 Task: Create Card Blog Post Writing in Board Ad Campaigns to Workspace Information Technology. Create Card Task Management Review in Board Agile Project Management to Workspace Information Technology. Create Card Whitepaper Writing in Board Diversity and Inclusion Policy Development and Implementation to Workspace Information Technology
Action: Mouse moved to (66, 242)
Screenshot: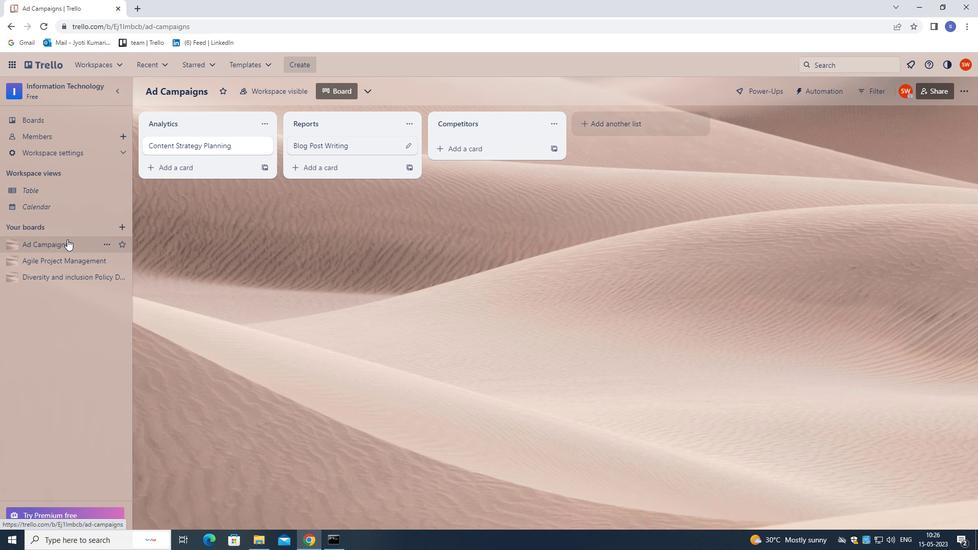 
Action: Mouse pressed left at (66, 242)
Screenshot: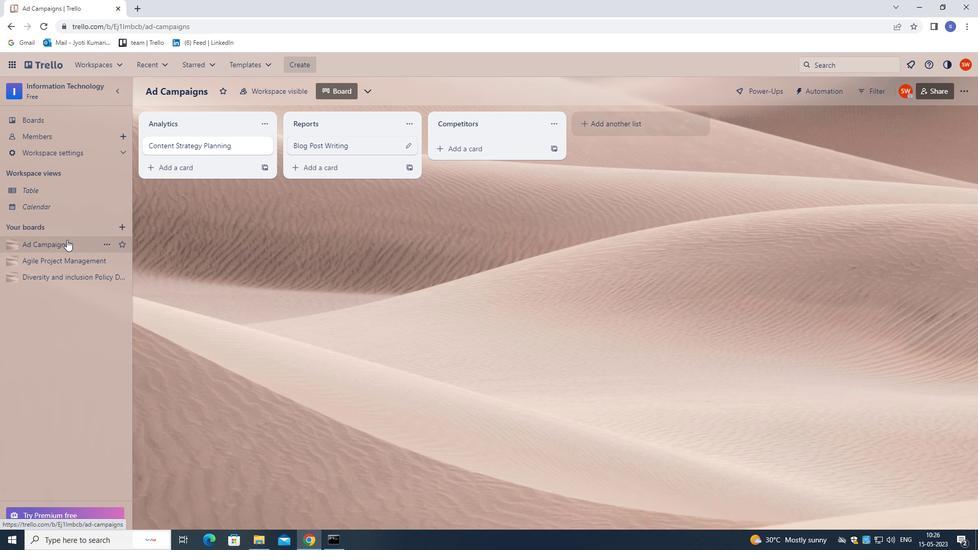 
Action: Mouse moved to (495, 146)
Screenshot: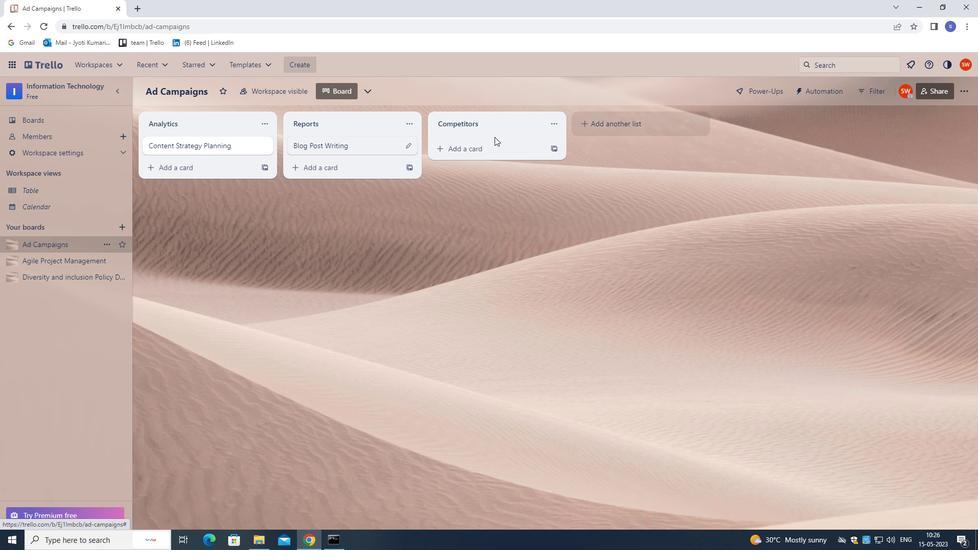 
Action: Mouse pressed left at (495, 146)
Screenshot: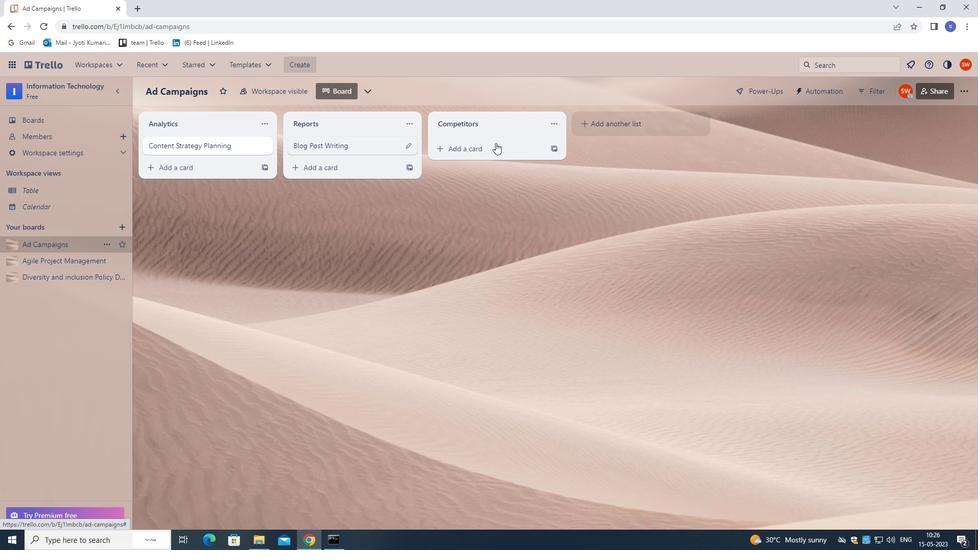 
Action: Mouse moved to (489, 310)
Screenshot: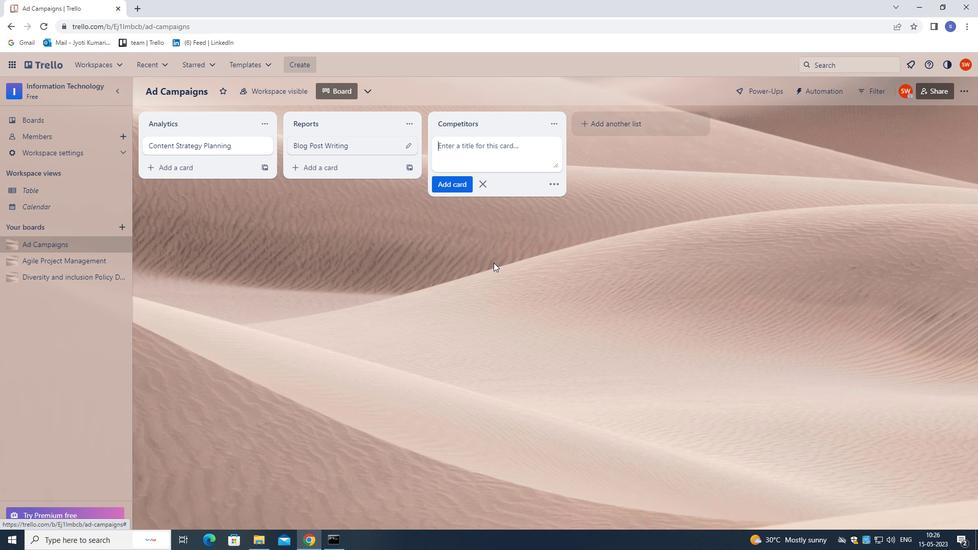 
Action: Key pressed <Key.shift>BLOG<Key.space><Key.shift>POSTING<Key.space><Key.shift>WRITING<Key.enter>
Screenshot: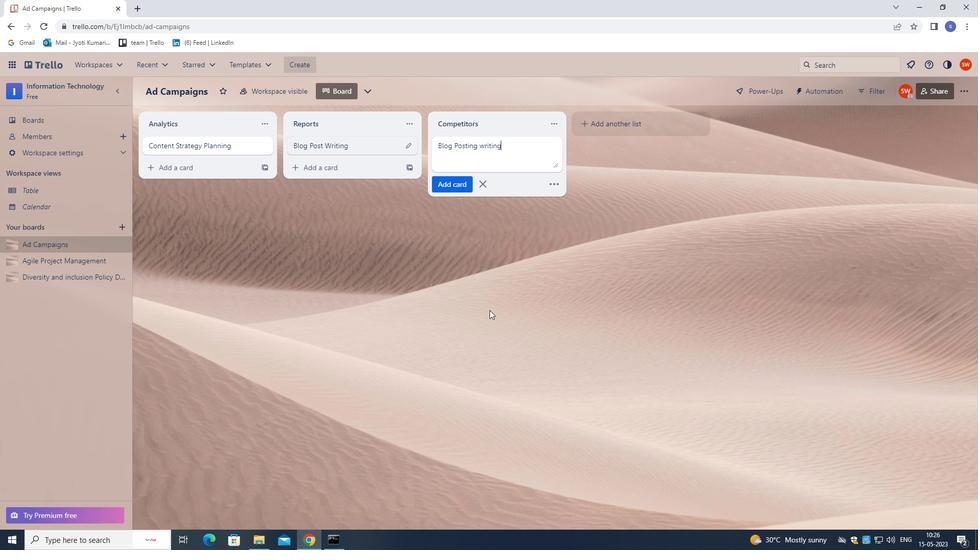 
Action: Mouse moved to (71, 264)
Screenshot: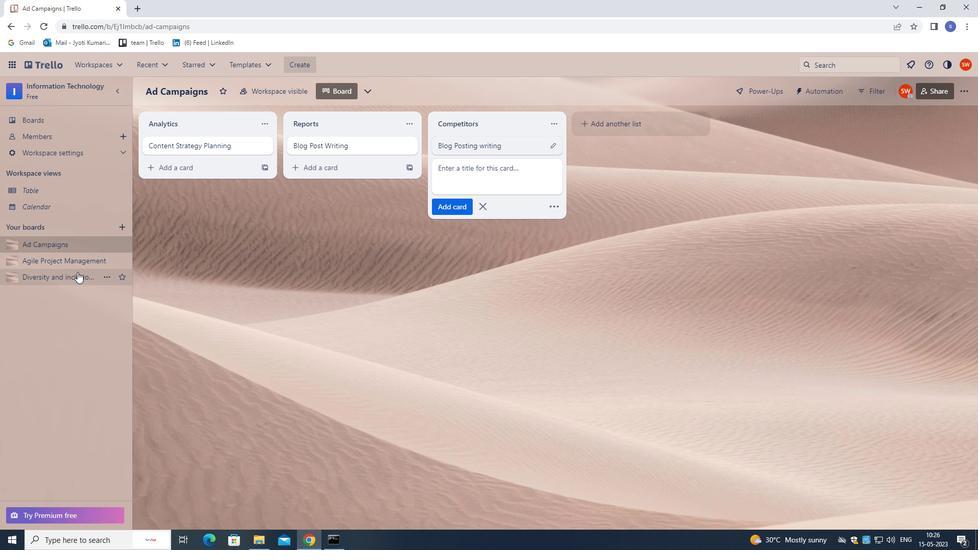 
Action: Mouse pressed left at (71, 264)
Screenshot: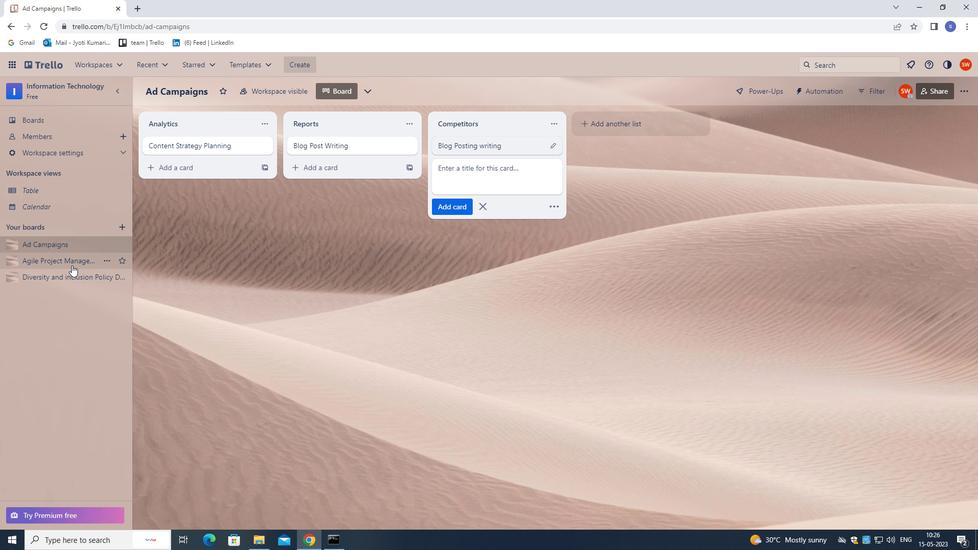 
Action: Mouse moved to (470, 152)
Screenshot: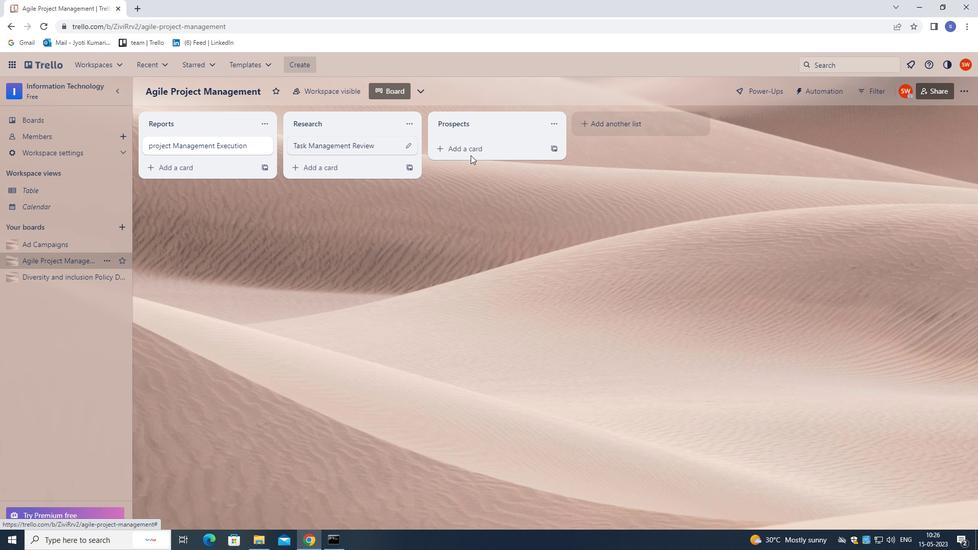 
Action: Mouse pressed left at (470, 152)
Screenshot: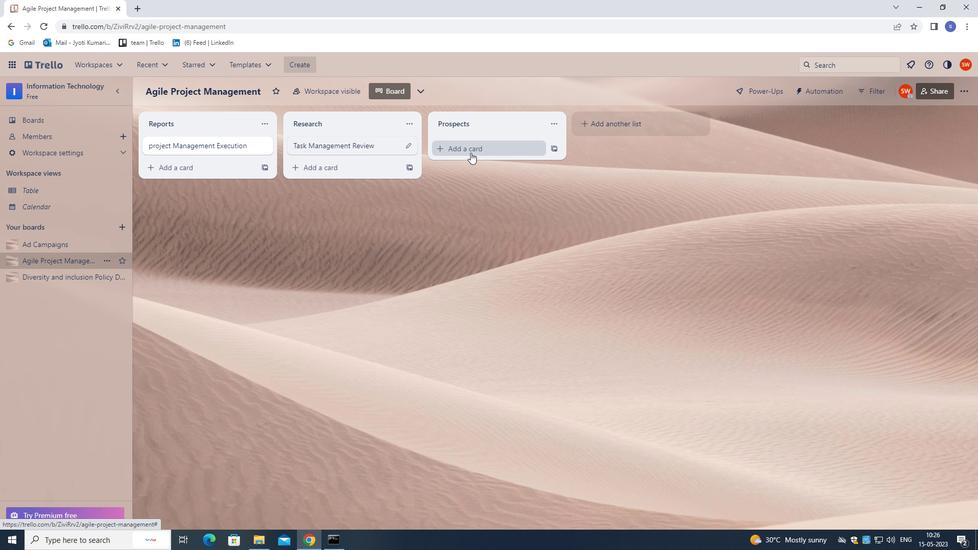 
Action: Mouse moved to (461, 376)
Screenshot: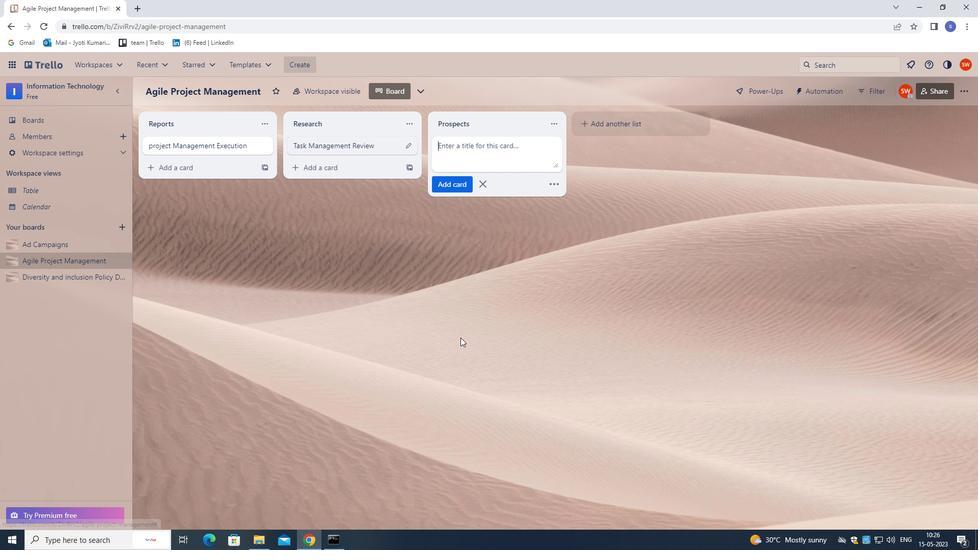
Action: Key pressed <Key.shift>TASK<Key.space><Key.shift>MANAGEMENT<Key.space><Key.shift>REVIEW<Key.enter>
Screenshot: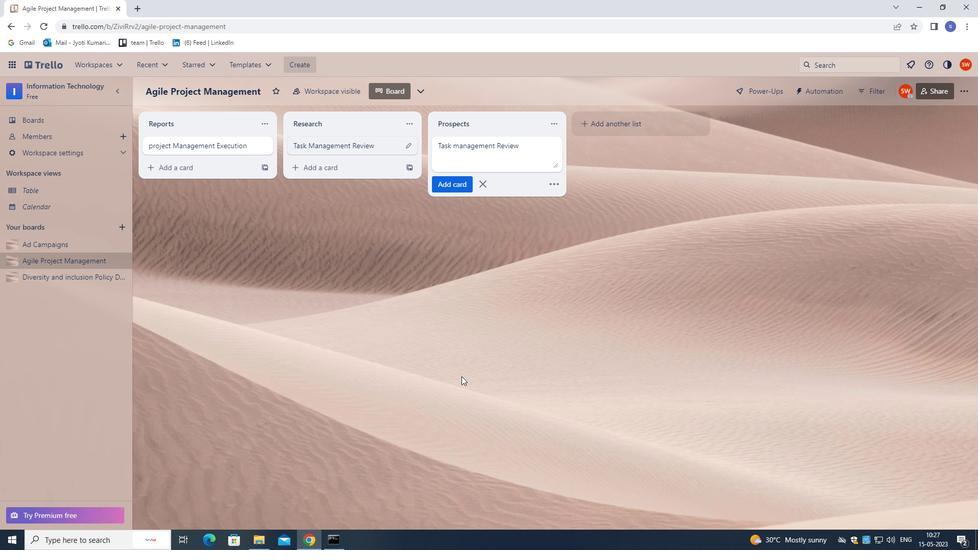 
Action: Mouse moved to (41, 277)
Screenshot: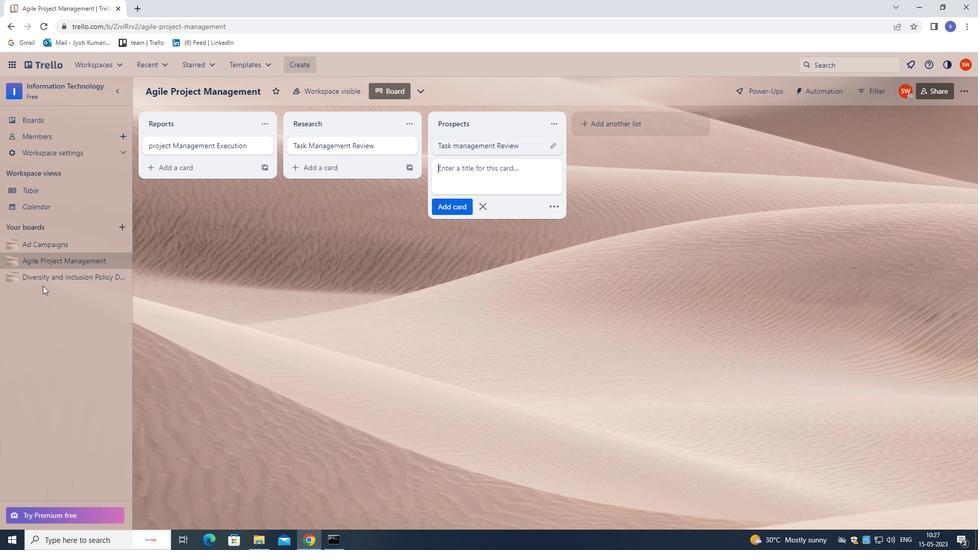 
Action: Mouse pressed left at (41, 277)
Screenshot: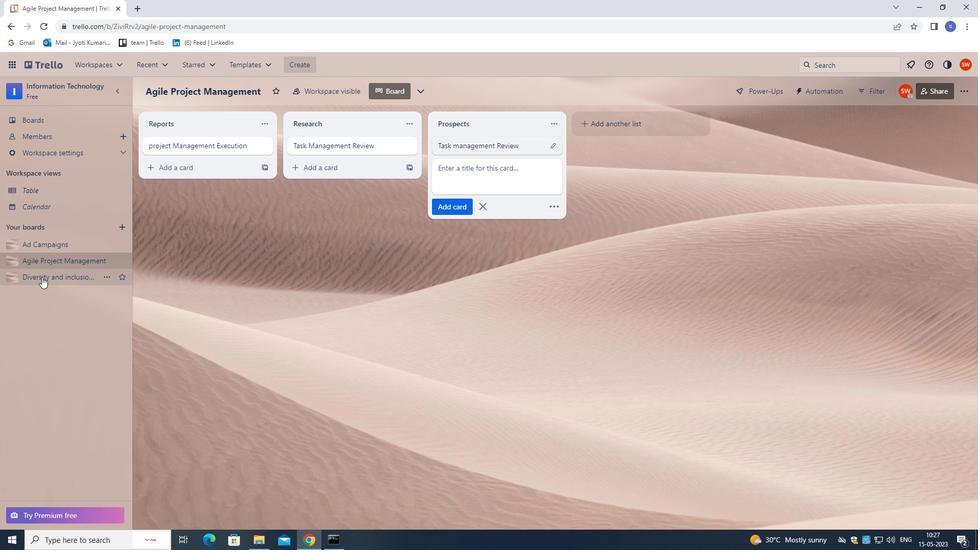
Action: Mouse moved to (487, 148)
Screenshot: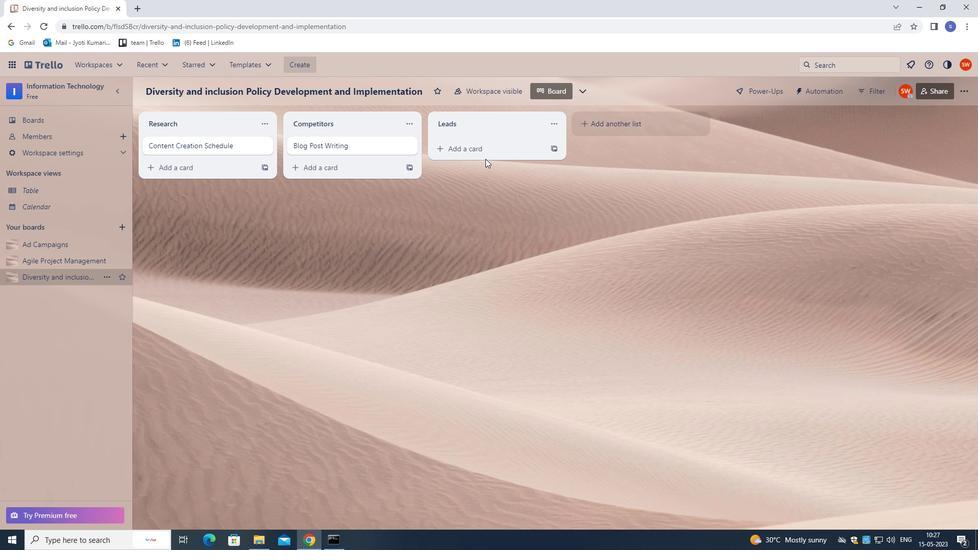 
Action: Mouse pressed left at (487, 148)
Screenshot: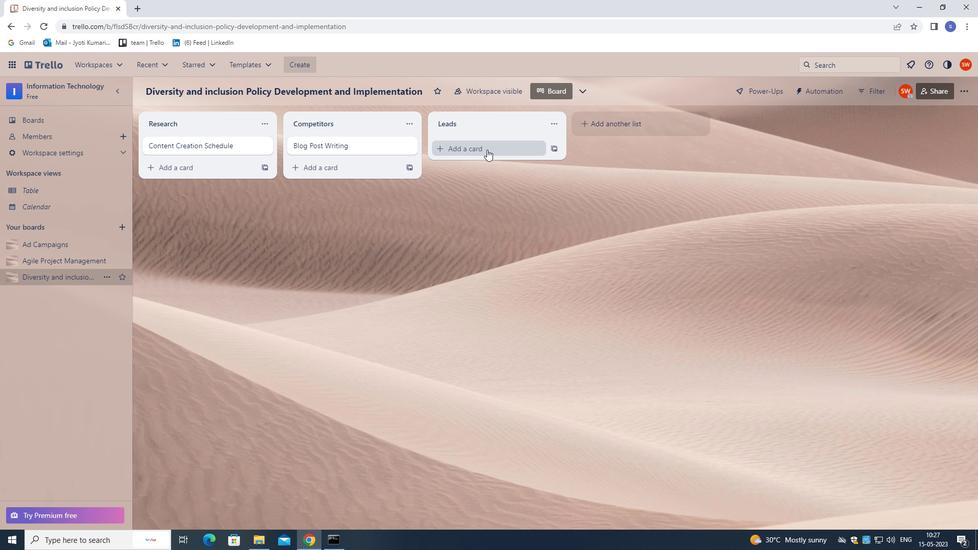 
Action: Mouse moved to (475, 320)
Screenshot: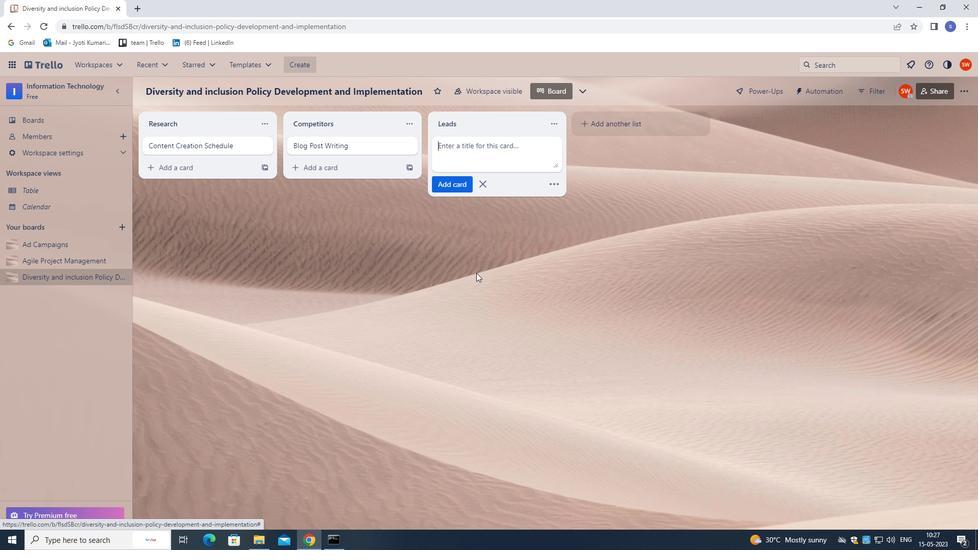 
Action: Key pressed <Key.shift><Key.shift><Key.shift><Key.shift><Key.shift><Key.shift><Key.shift><Key.shift><Key.shift><Key.shift><Key.shift><Key.shift><Key.shift><Key.shift><Key.shift><Key.shift><Key.shift><Key.shift>WHITEPAPER<Key.space><Key.shift>WRITING<Key.space><Key.enter>
Screenshot: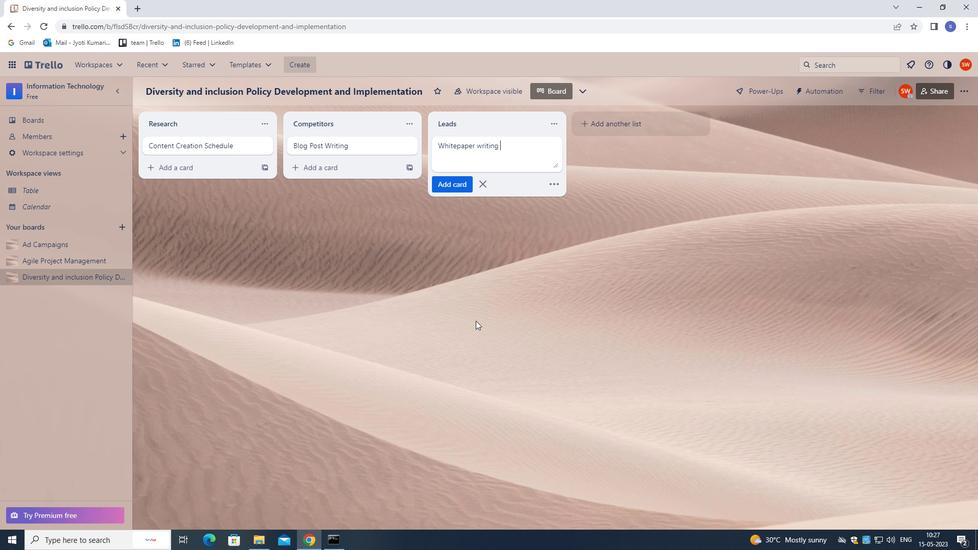 
Action: Mouse moved to (298, 525)
Screenshot: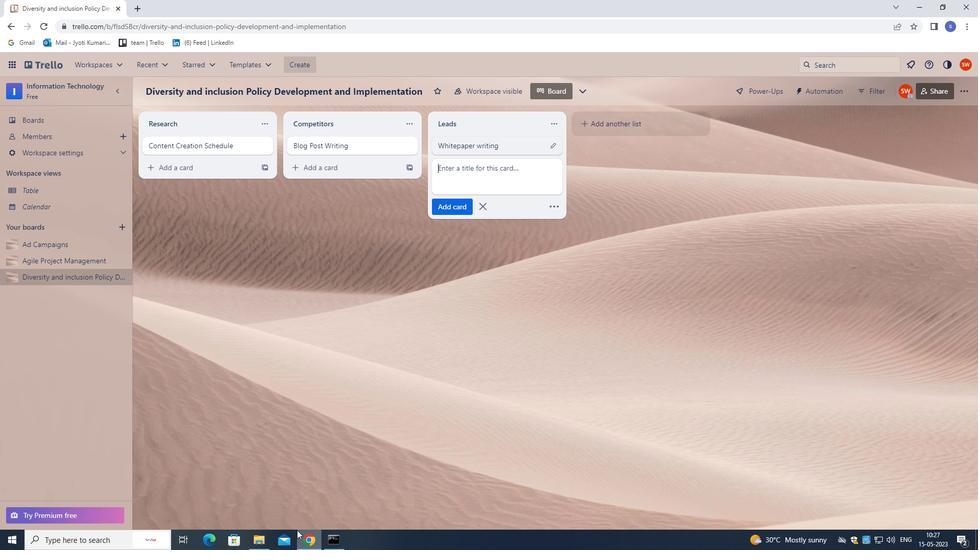 
